 Task: Check a spreadsheet"s details.
Action: Mouse moved to (30, 63)
Screenshot: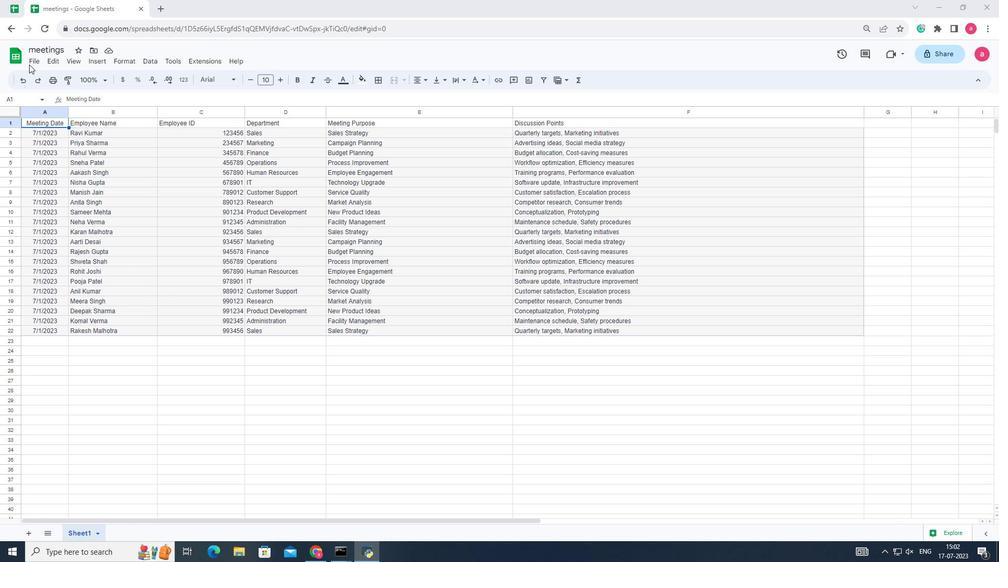 
Action: Mouse pressed left at (30, 63)
Screenshot: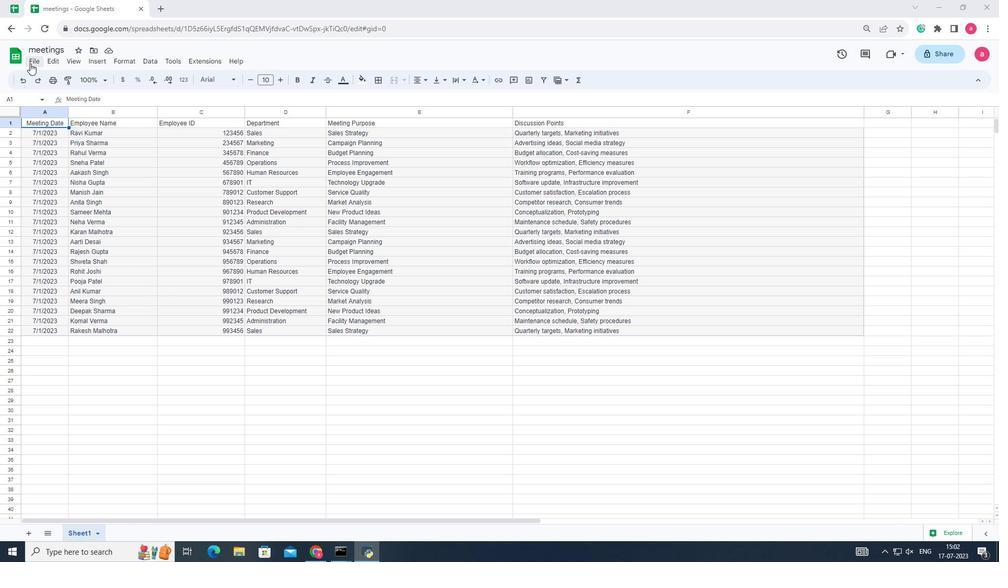 
Action: Mouse moved to (55, 301)
Screenshot: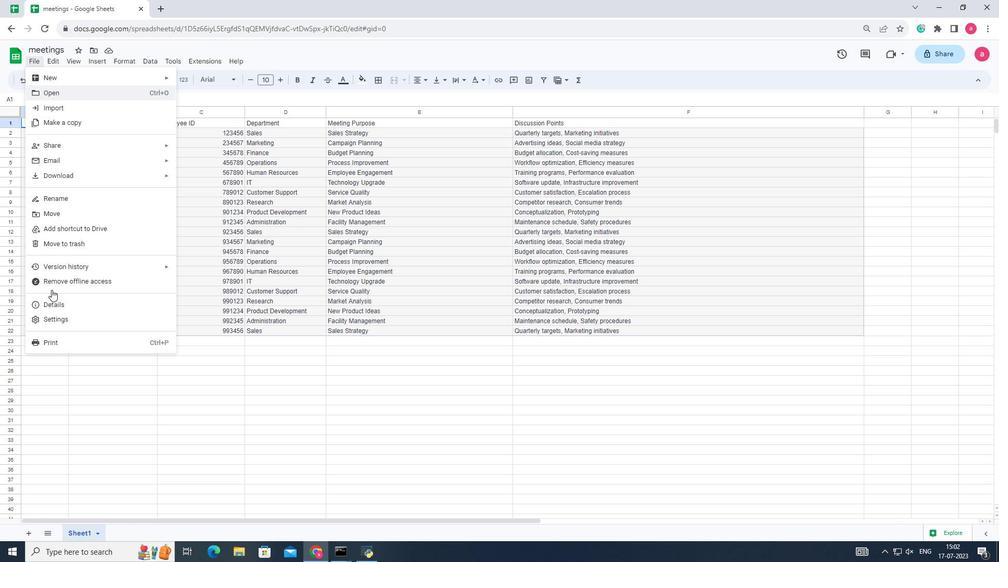 
Action: Mouse pressed left at (55, 301)
Screenshot: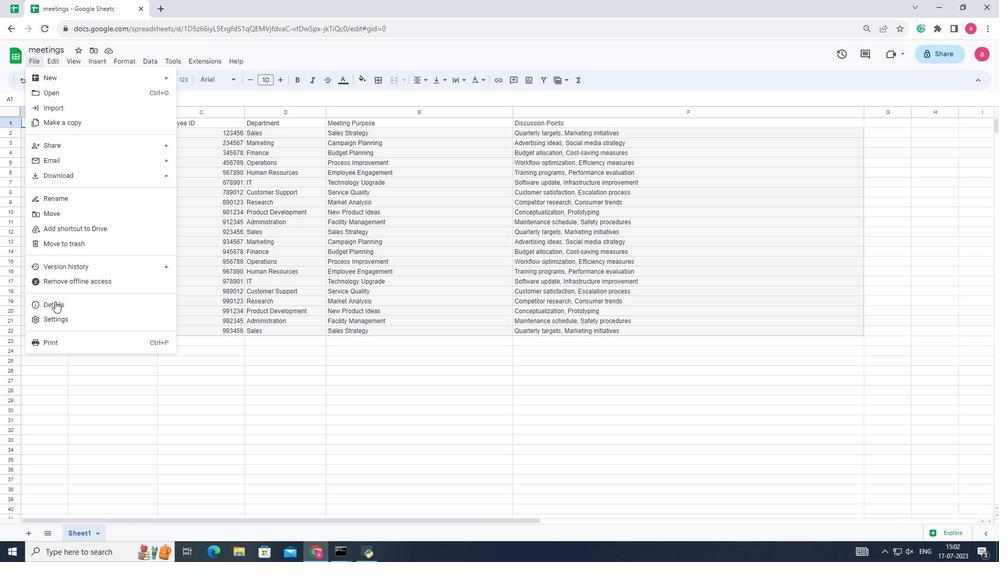 
Action: Mouse moved to (467, 283)
Screenshot: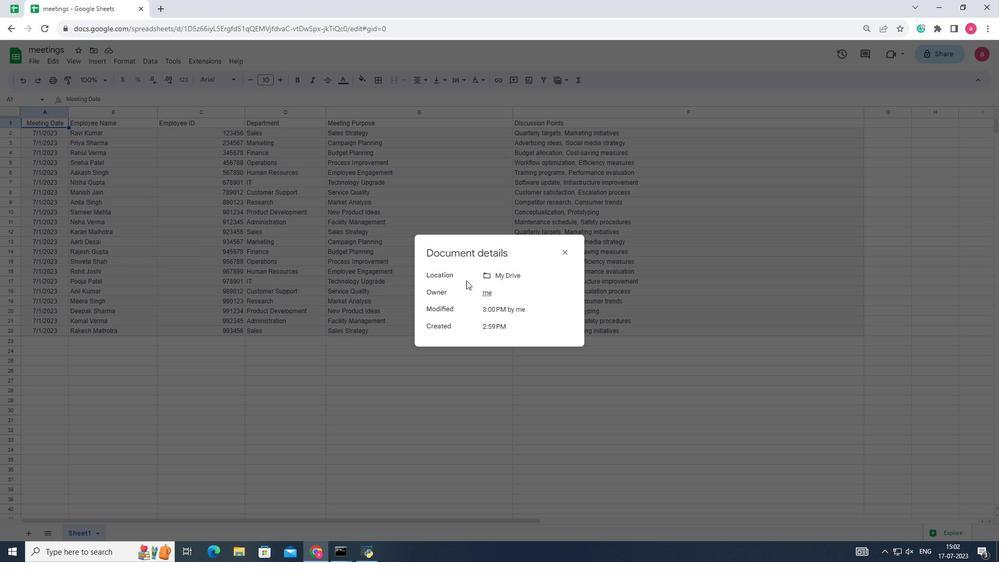 
